Task: Add a dependency to the task Implement a new cloud-based contract negotiation system for a company , the existing task  Develop a new online tool for online market segmentation in the project CompleteTech
Action: Mouse moved to (96, 674)
Screenshot: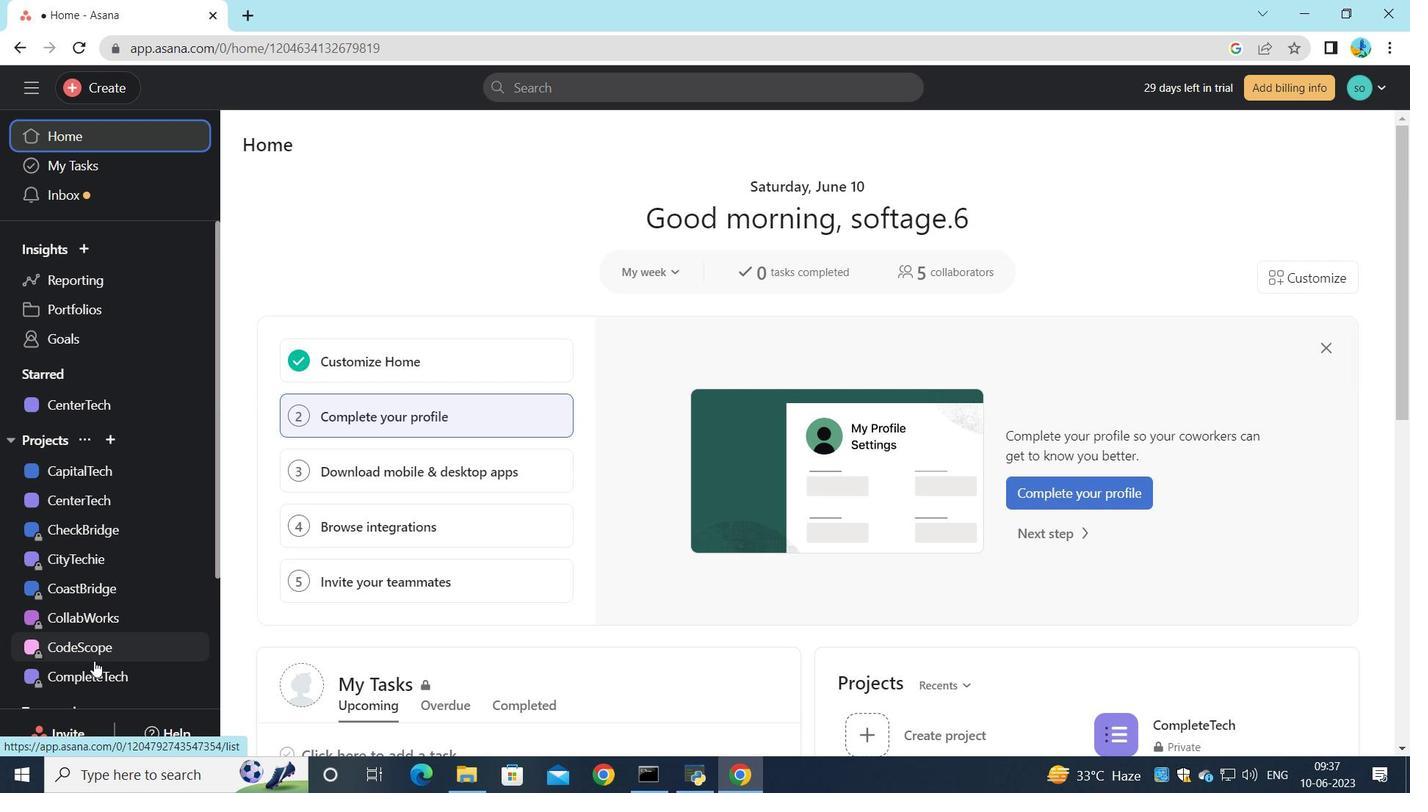 
Action: Mouse pressed left at (96, 674)
Screenshot: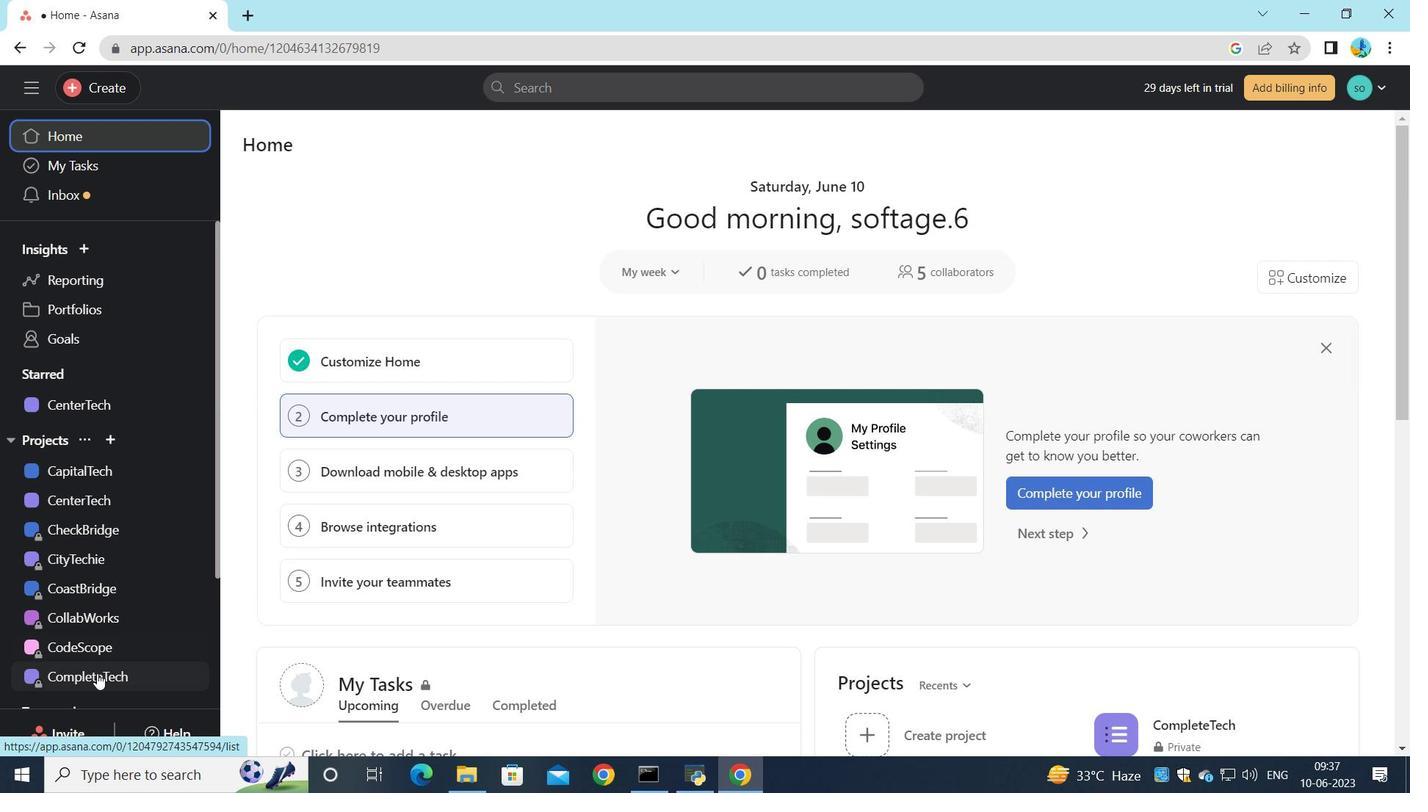 
Action: Mouse moved to (868, 410)
Screenshot: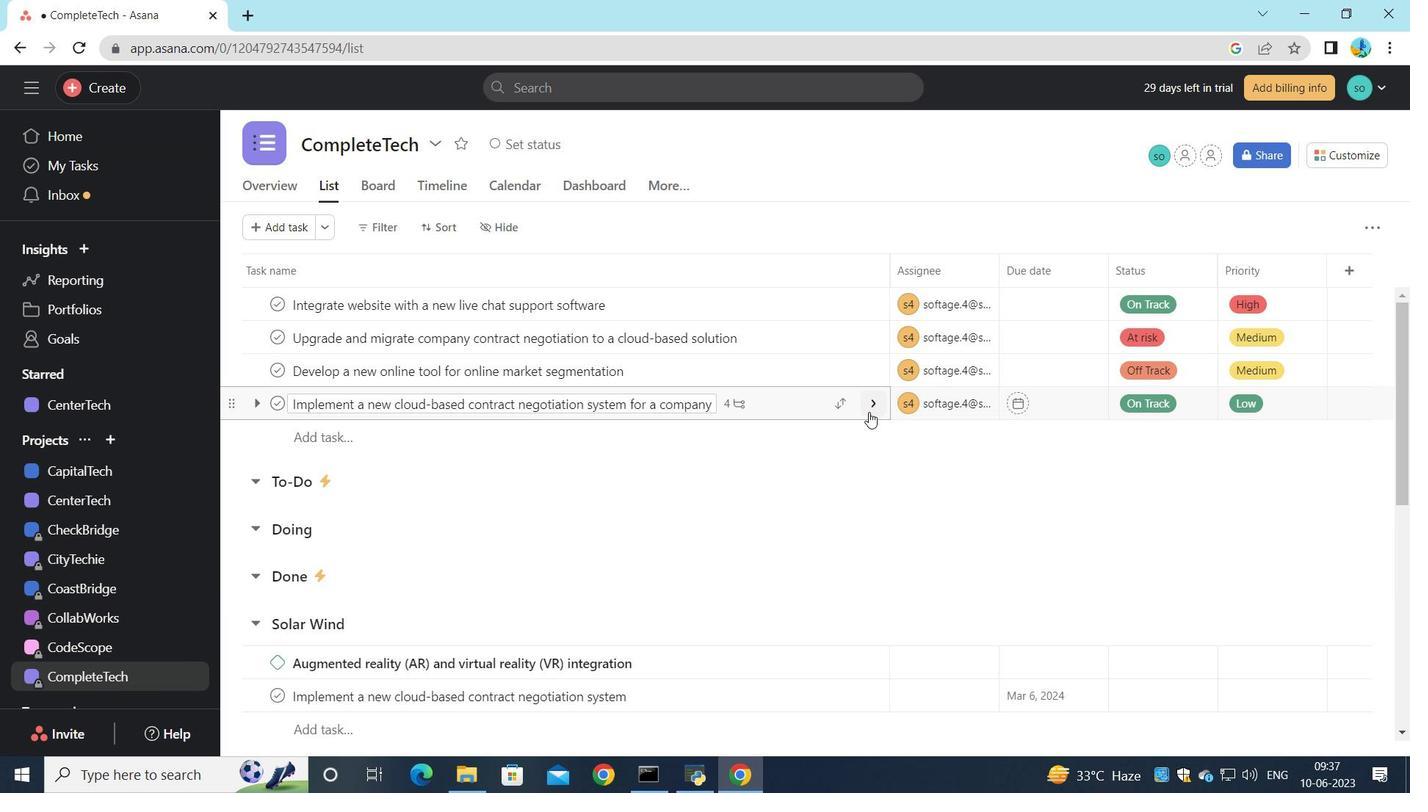 
Action: Mouse pressed left at (868, 410)
Screenshot: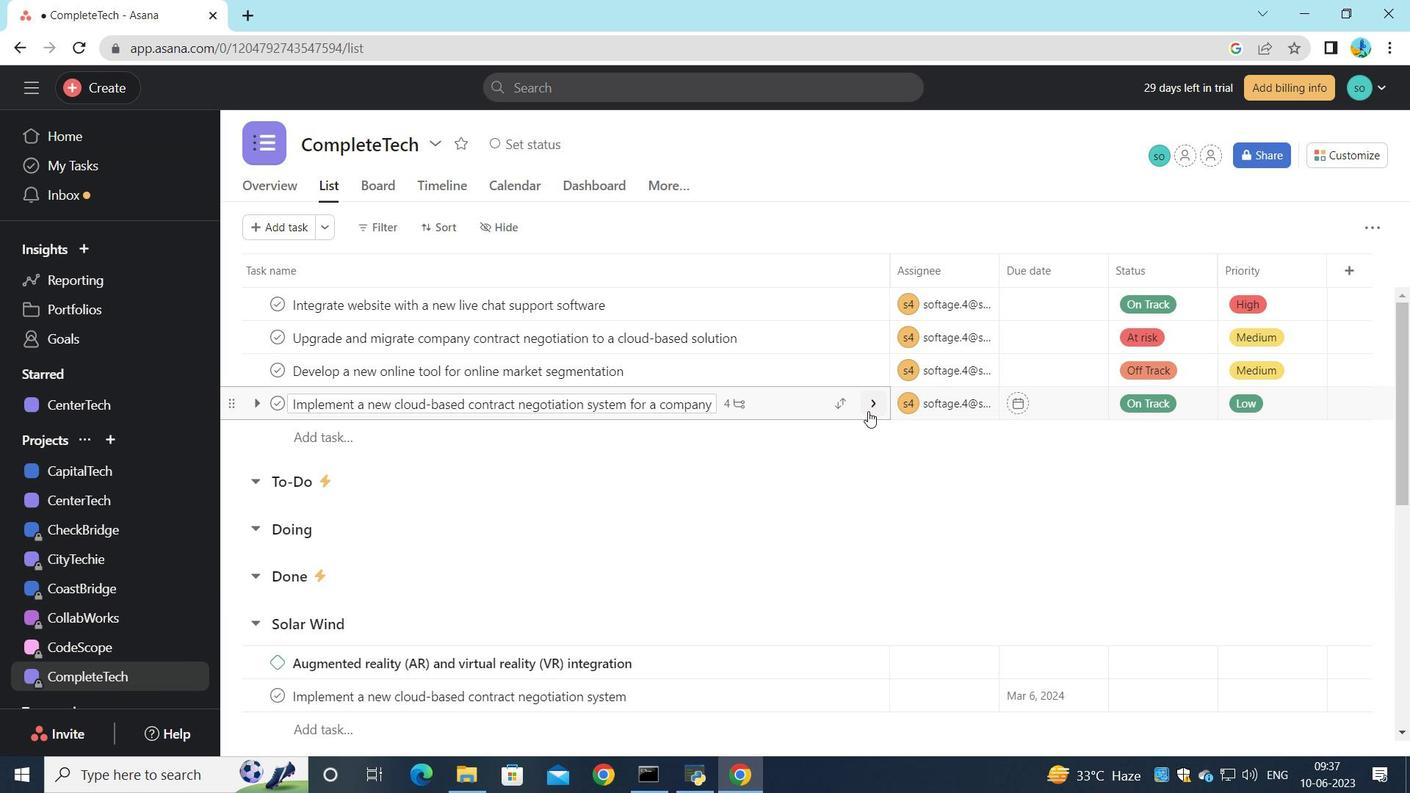 
Action: Mouse moved to (951, 538)
Screenshot: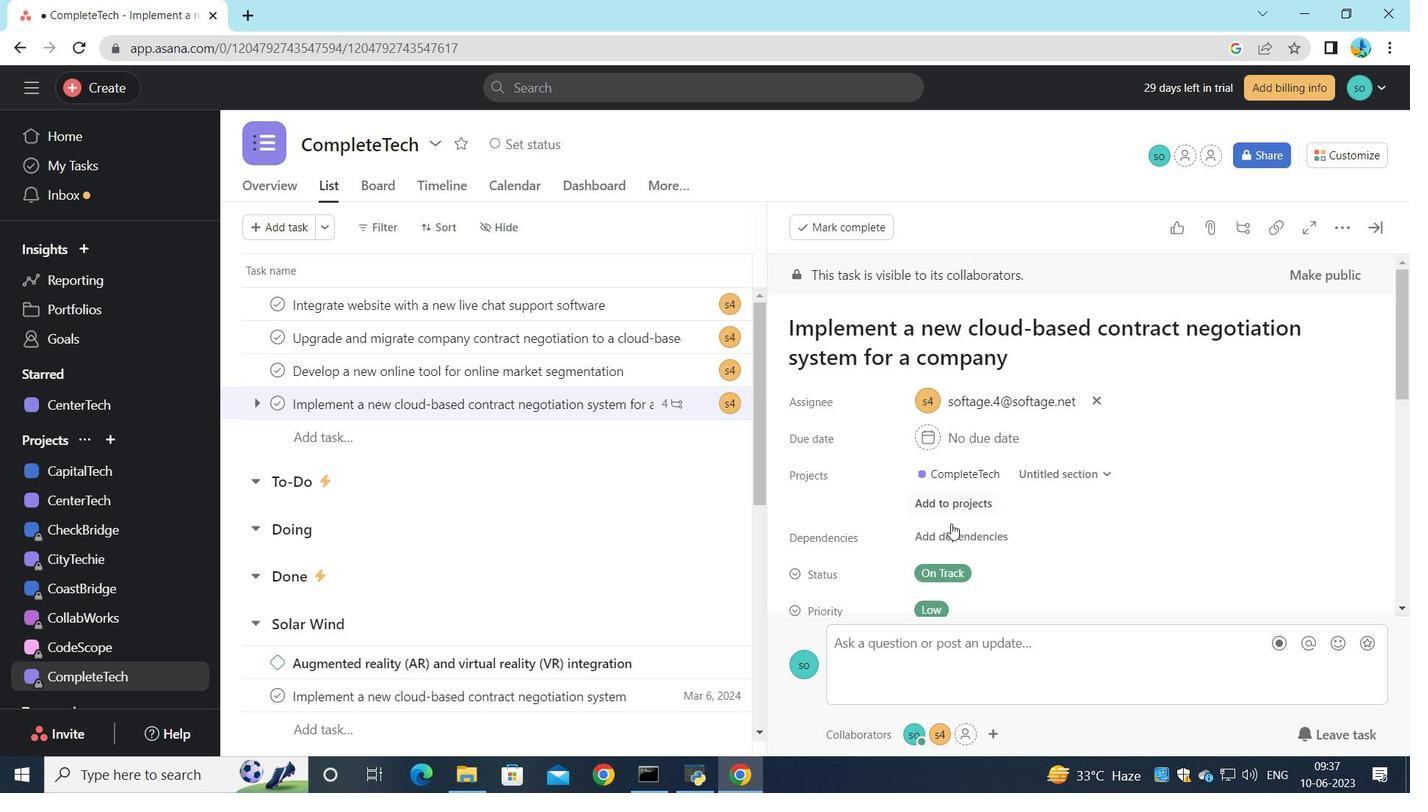 
Action: Mouse pressed left at (951, 538)
Screenshot: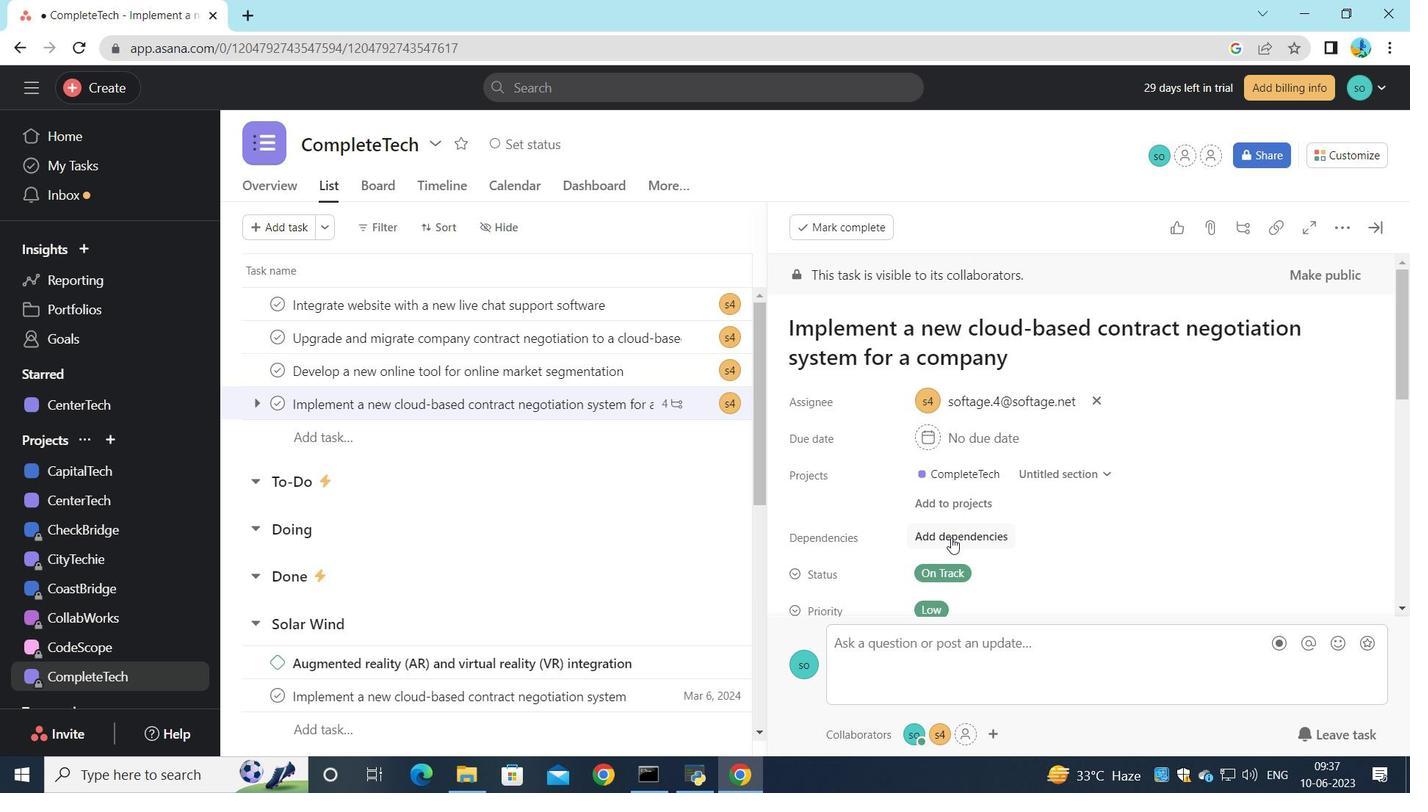 
Action: Mouse moved to (1029, 531)
Screenshot: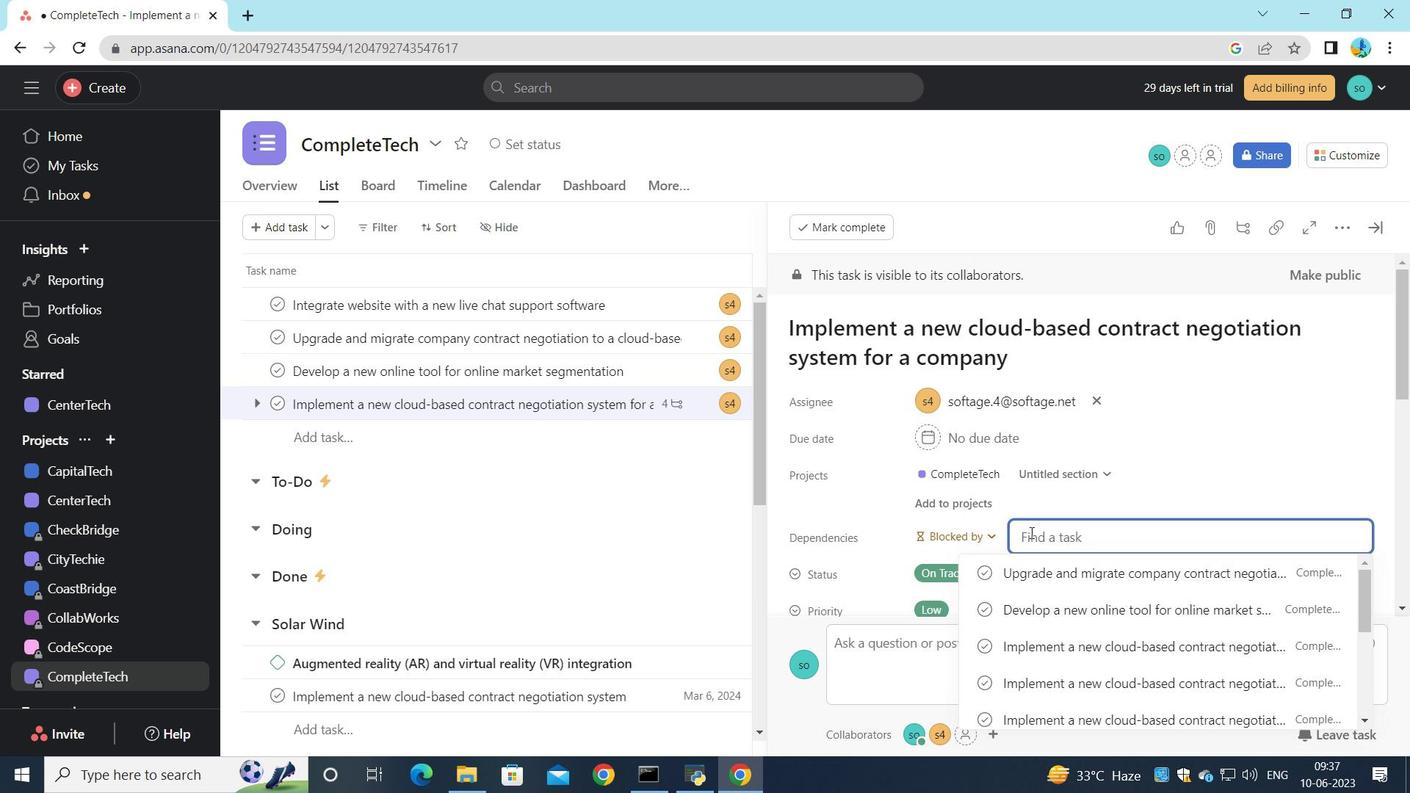 
Action: Key pressed <Key.shift><Key.shift><Key.shift><Key.shift><Key.shift>Devlop<Key.space>a<Key.space>new<Key.space>online<Key.space><Key.left><Key.left><Key.left><Key.left><Key.left><Key.left><Key.left><Key.left><Key.left><Key.left><Key.left><Key.left><Key.left><Key.left><Key.left><Key.left><Key.left>e<Key.right><Key.right><Key.right><Key.right><Key.right><Key.right><Key.right><Key.right><Key.right><Key.right><Key.right><Key.right><Key.right><Key.right><Key.right><Key.right><Key.space>tool<Key.space>for<Key.space>online<Key.space>market<Key.space>segmrntation
Screenshot: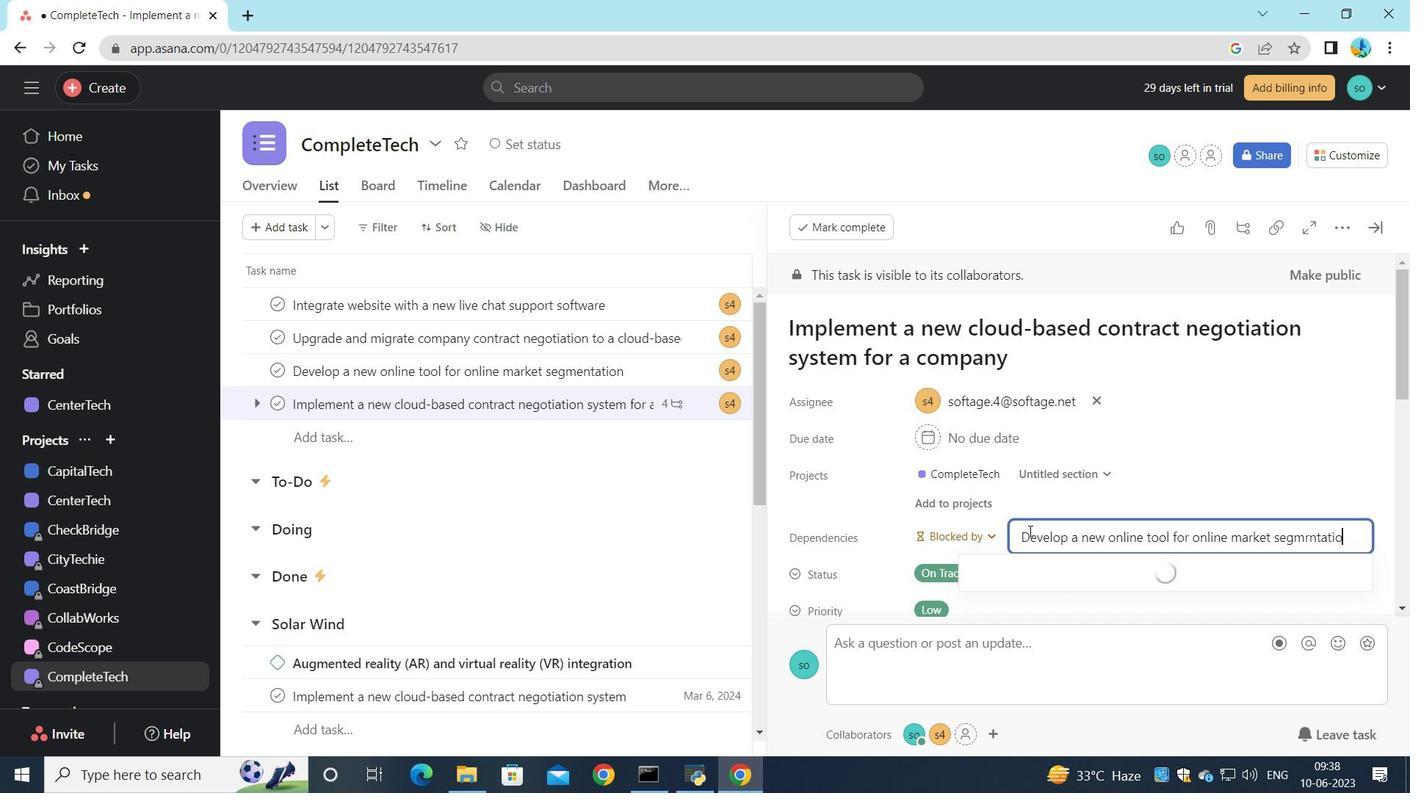 
Action: Mouse moved to (1176, 553)
Screenshot: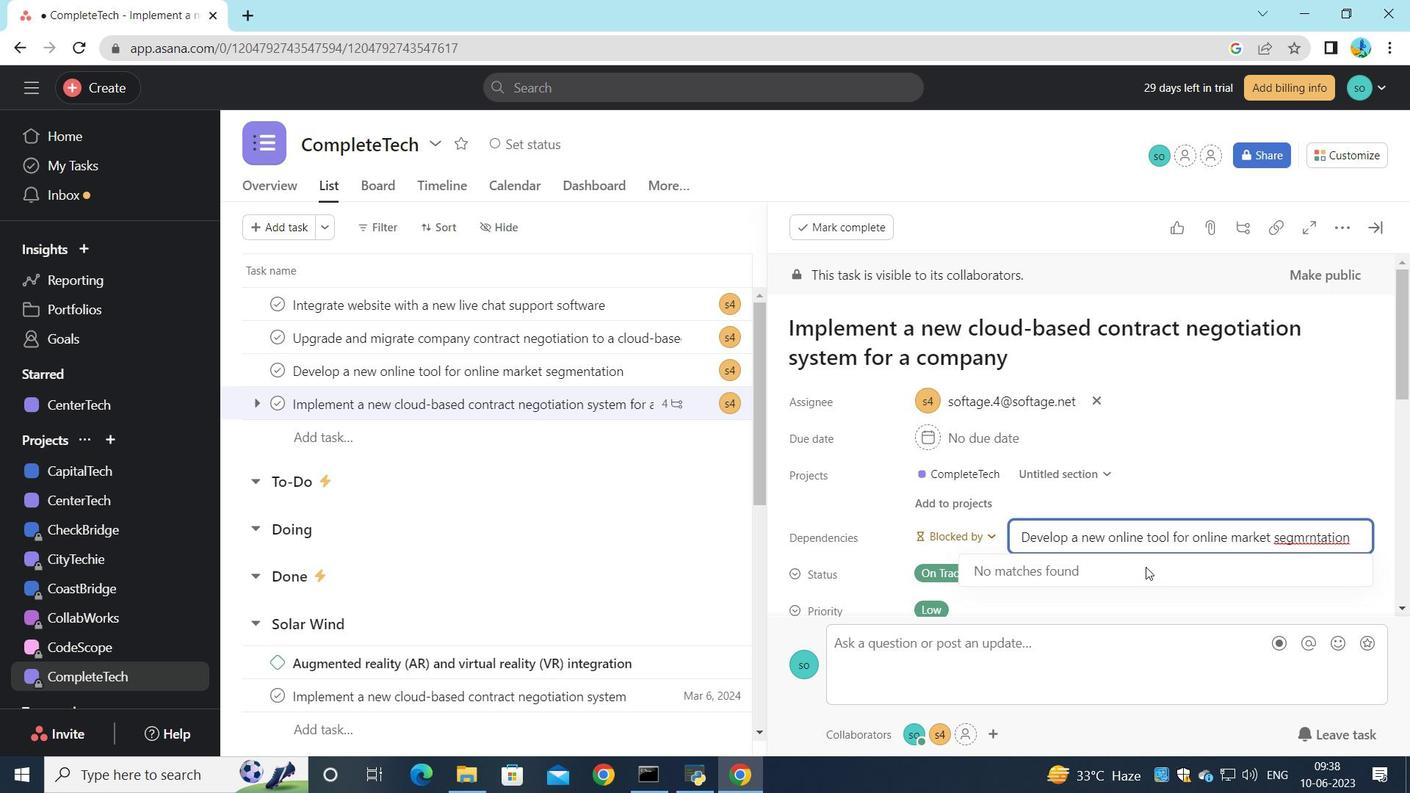 
Action: Key pressed <Key.backspace><Key.backspace>
Screenshot: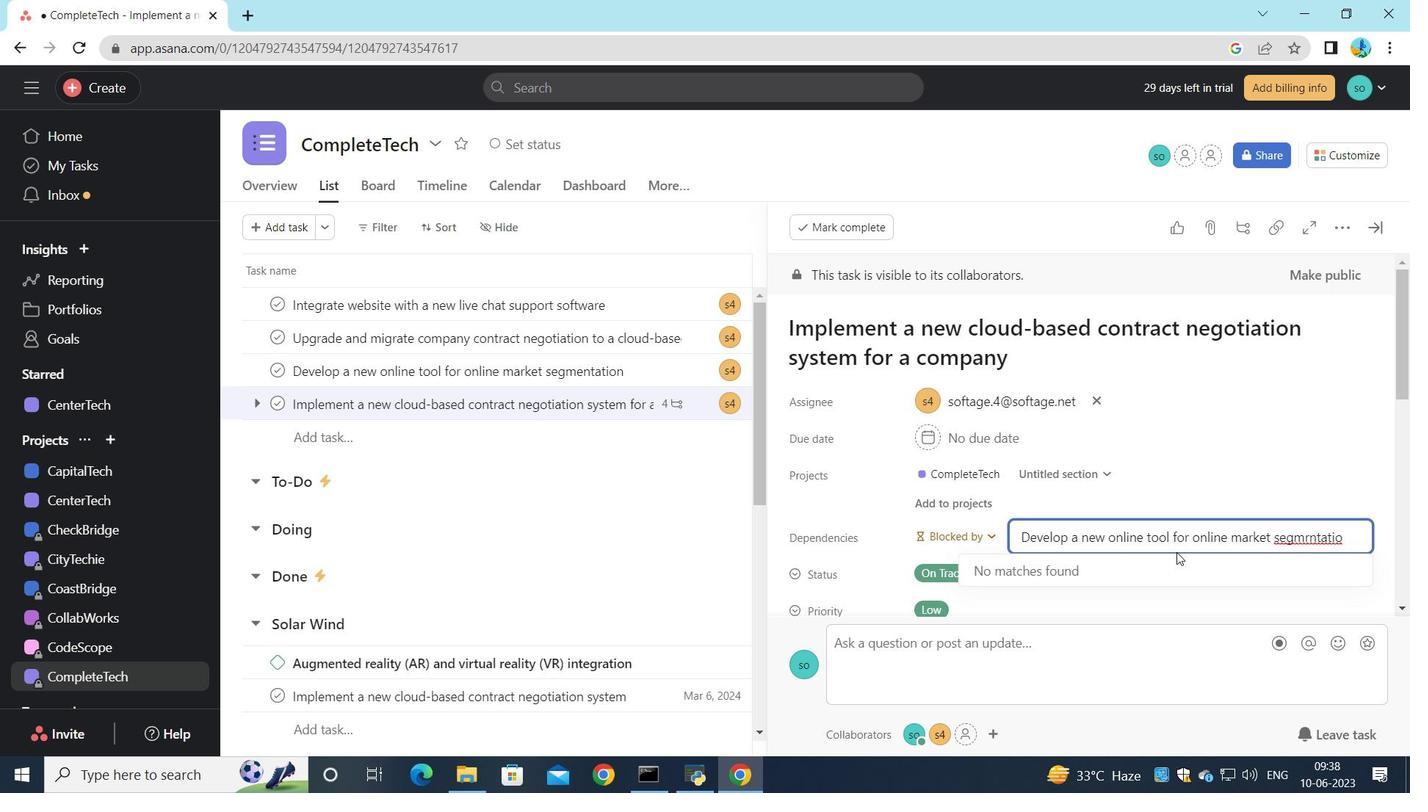 
Action: Mouse moved to (1312, 538)
Screenshot: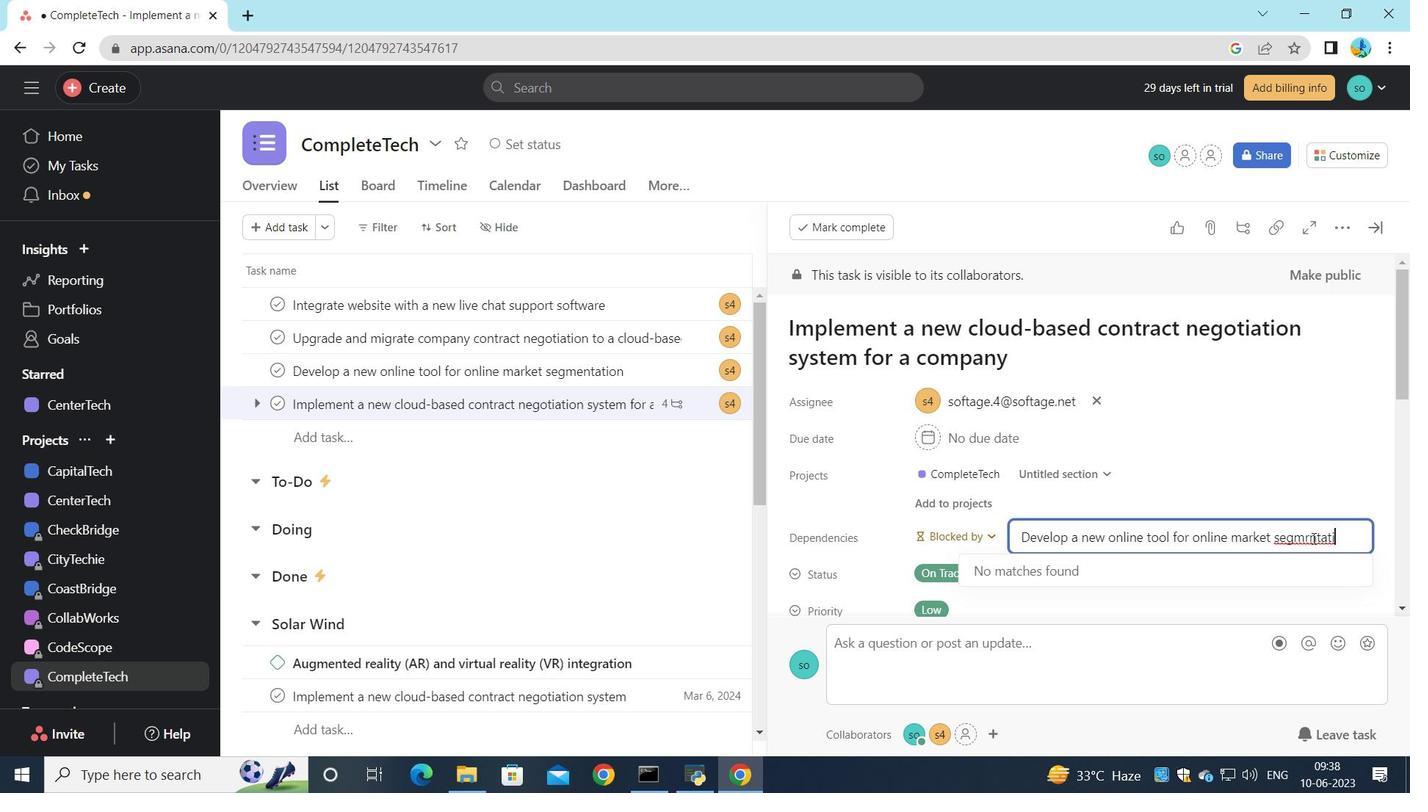 
Action: Mouse pressed left at (1312, 538)
Screenshot: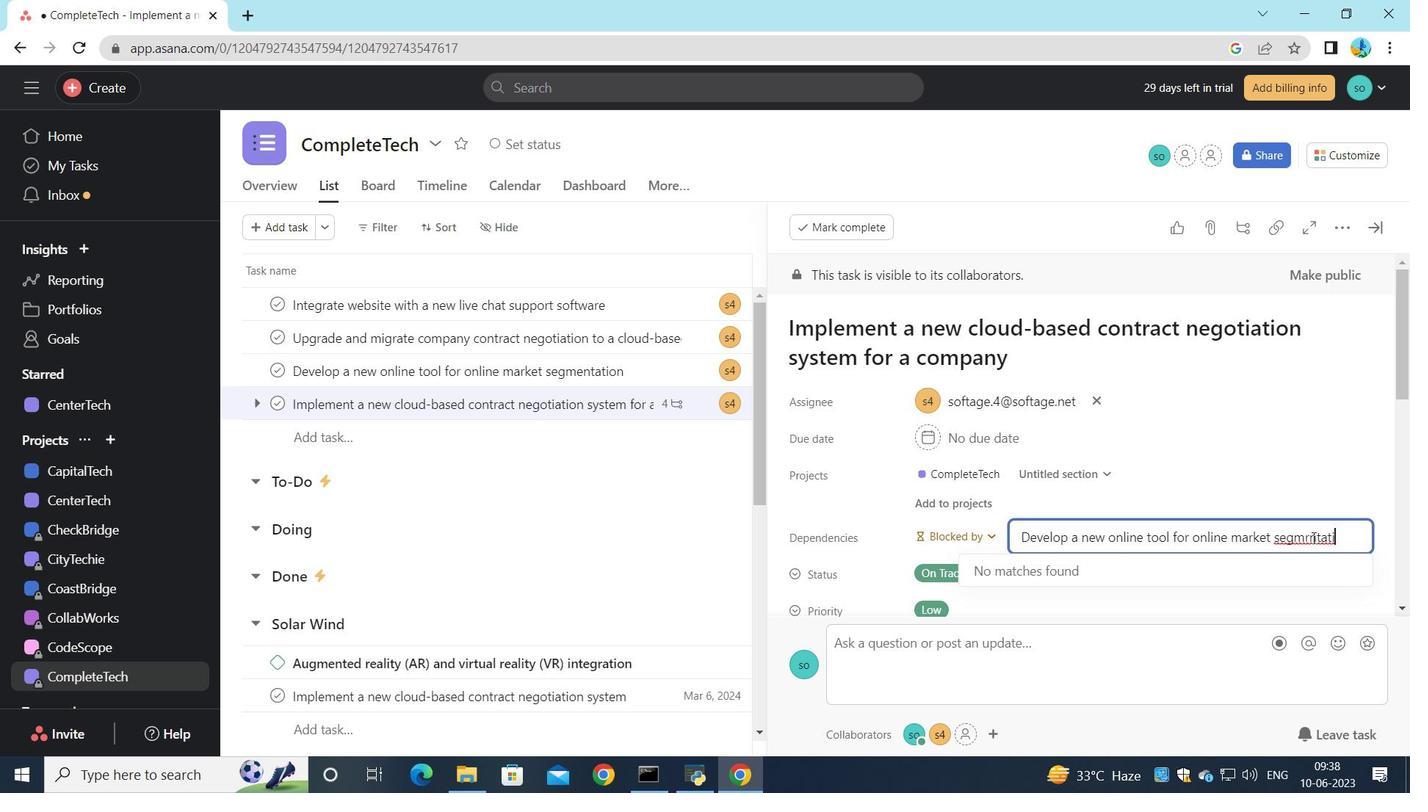 
Action: Key pressed <Key.backspace>e
Screenshot: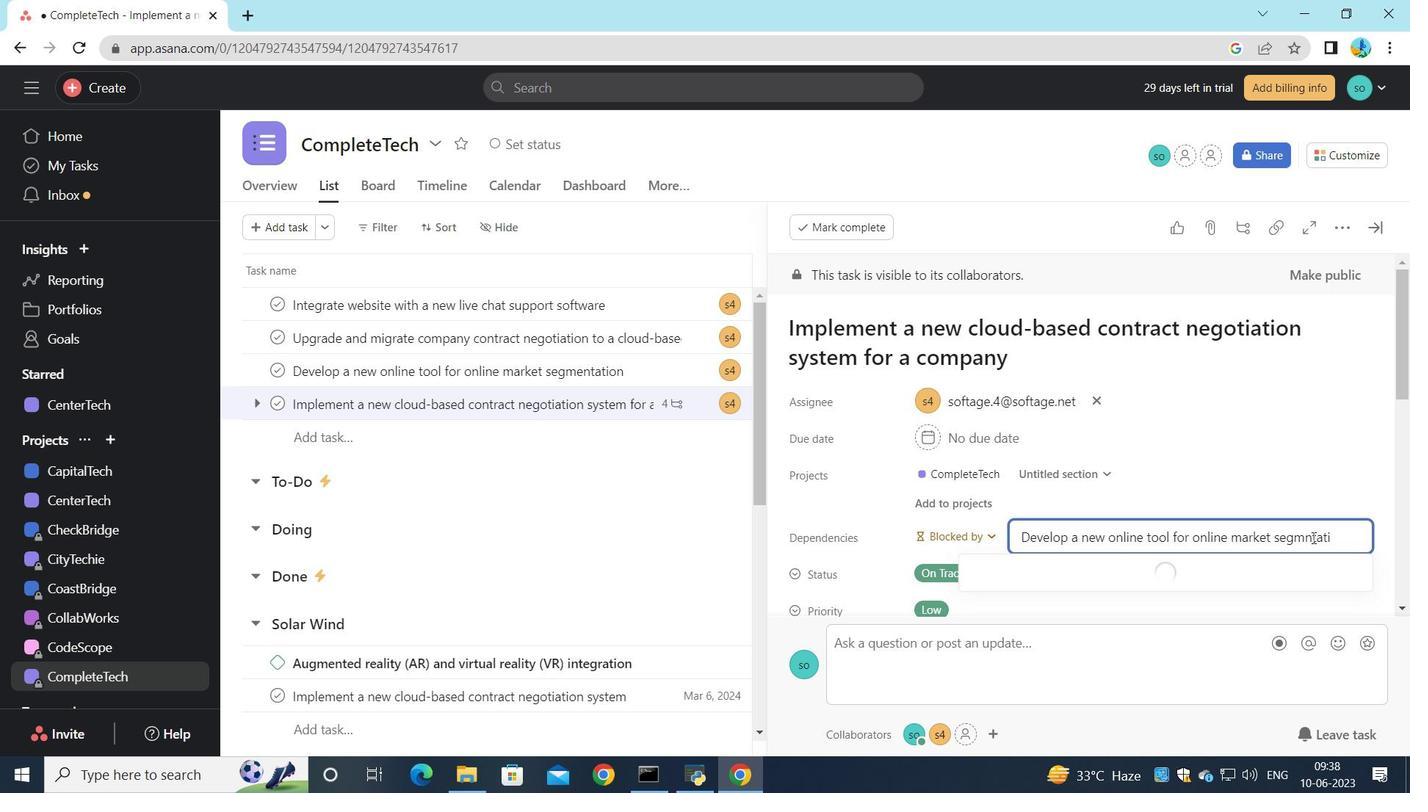 
Action: Mouse moved to (1341, 537)
Screenshot: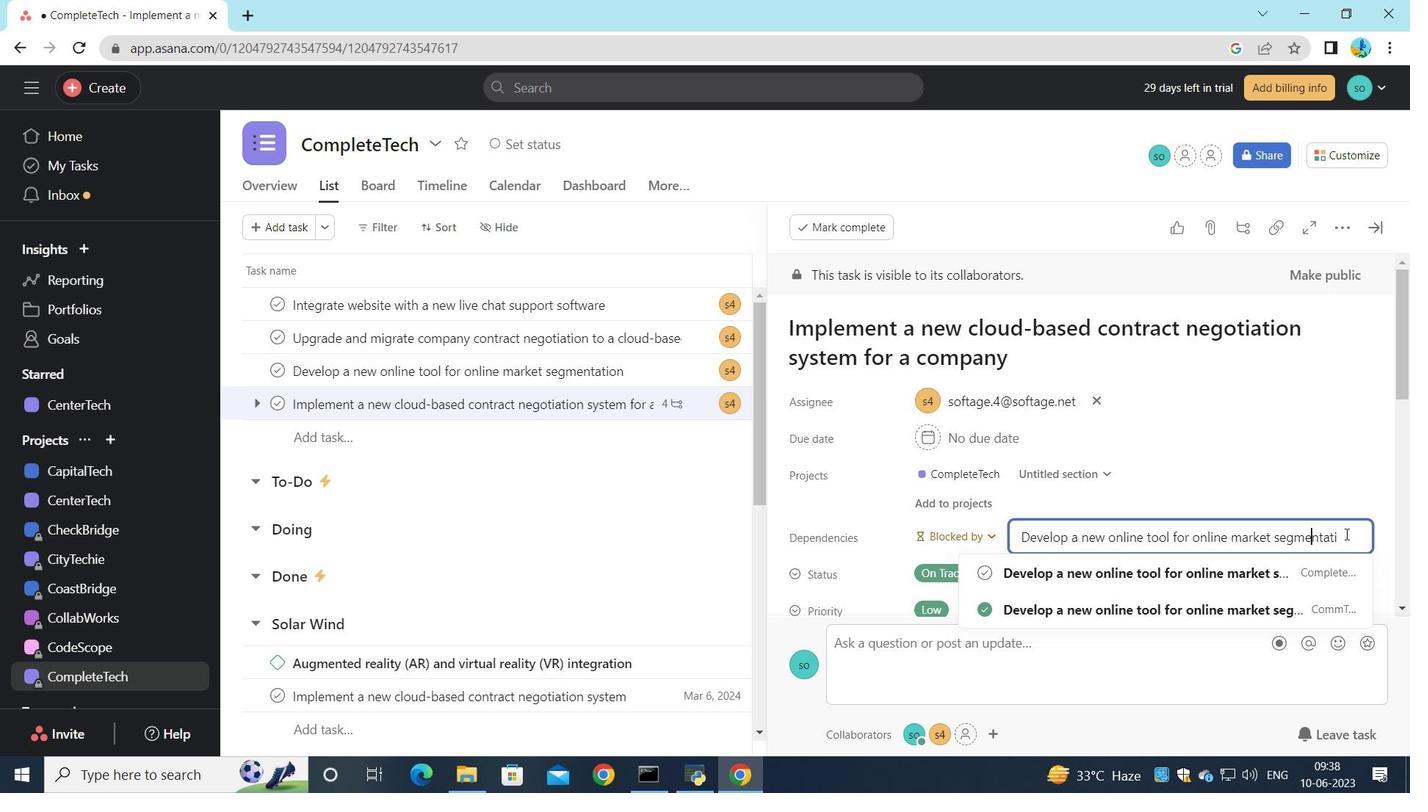 
Action: Mouse pressed left at (1341, 537)
Screenshot: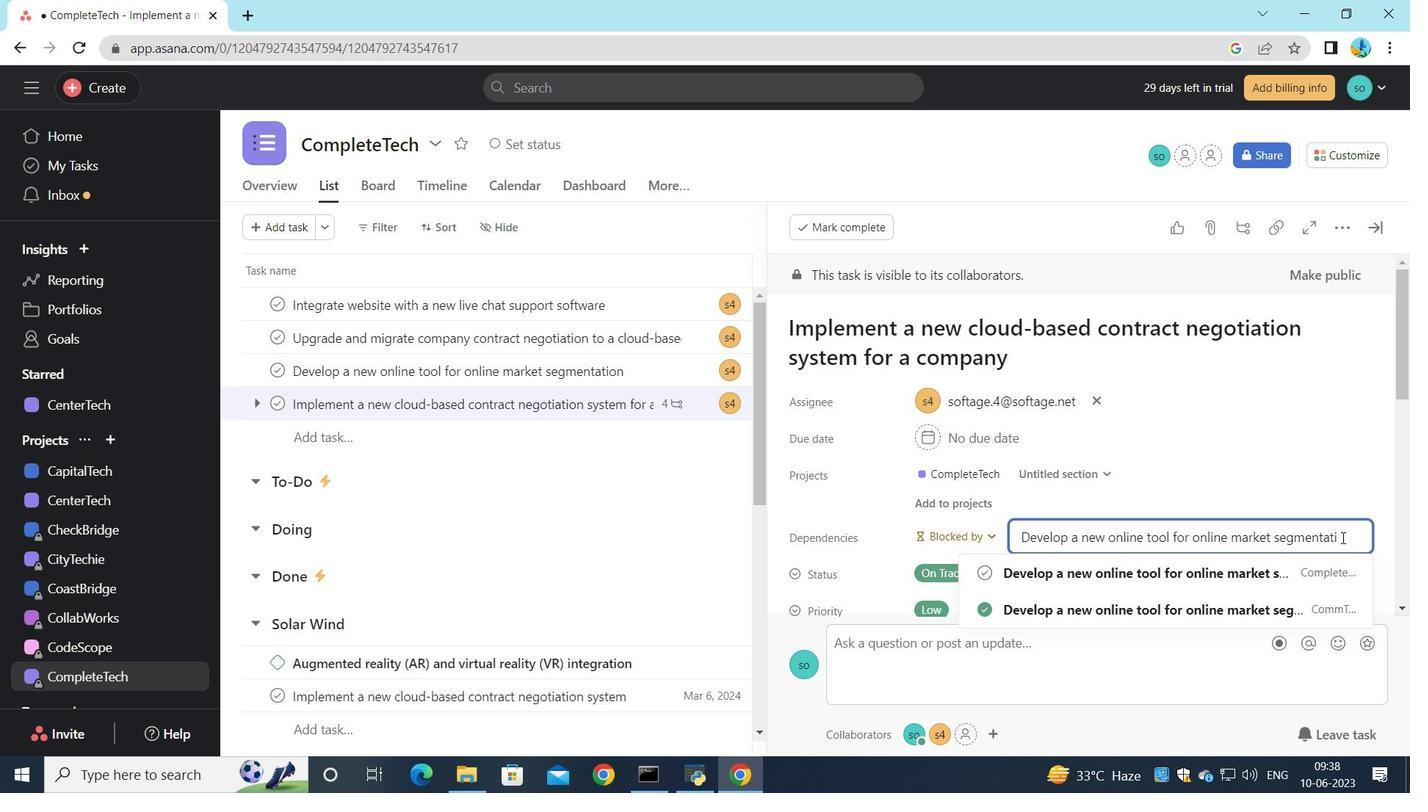 
Action: Key pressed <Key.backspace>on
Screenshot: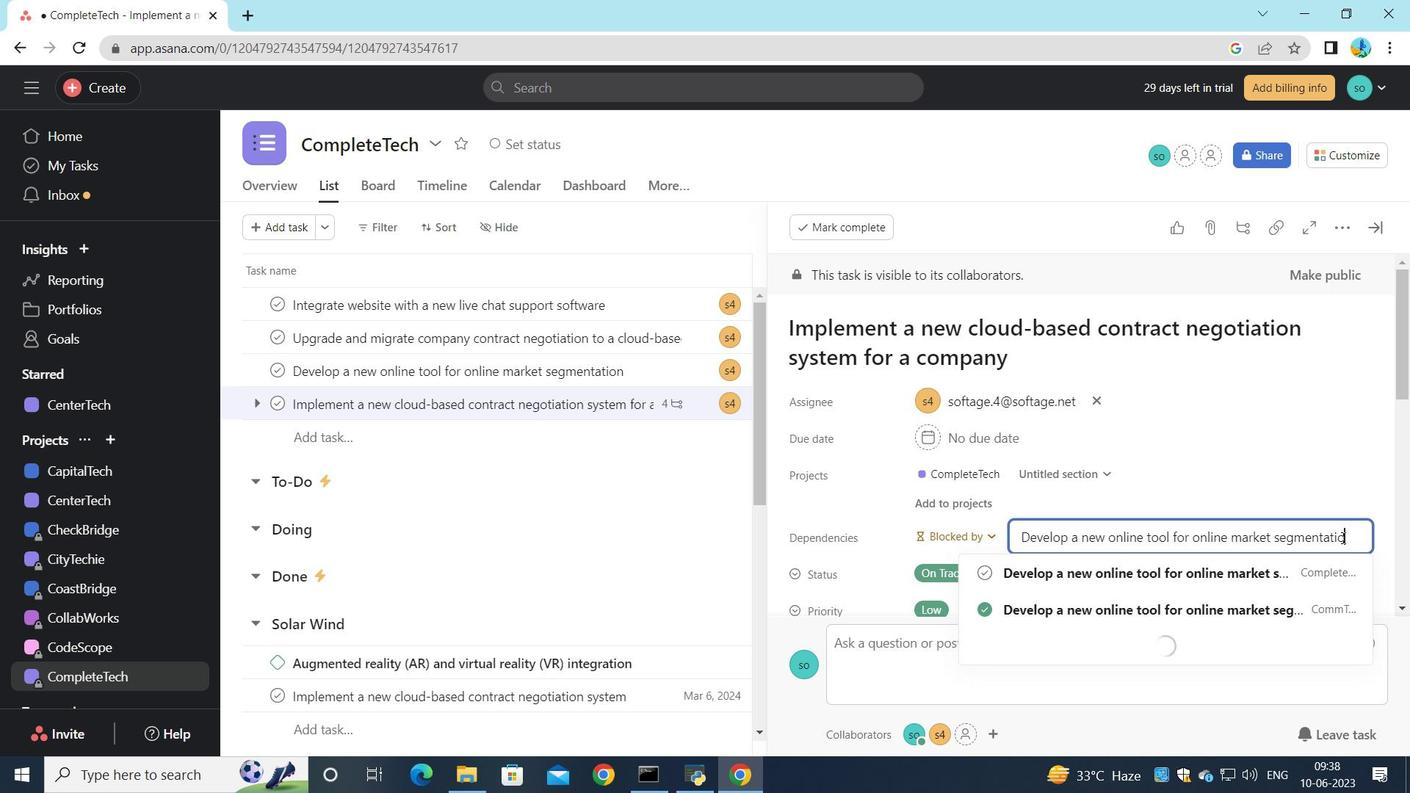 
Action: Mouse moved to (1159, 567)
Screenshot: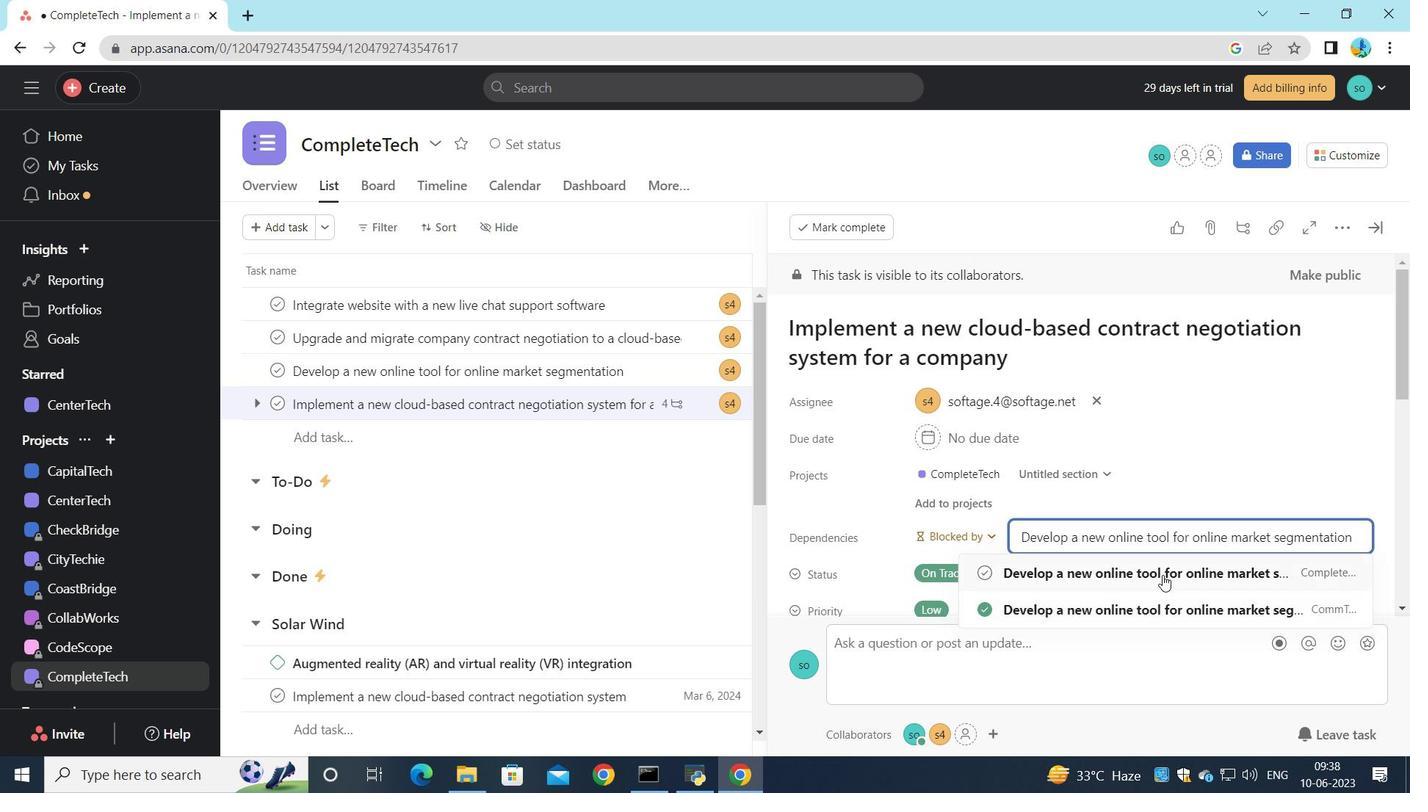 
Action: Mouse pressed left at (1159, 567)
Screenshot: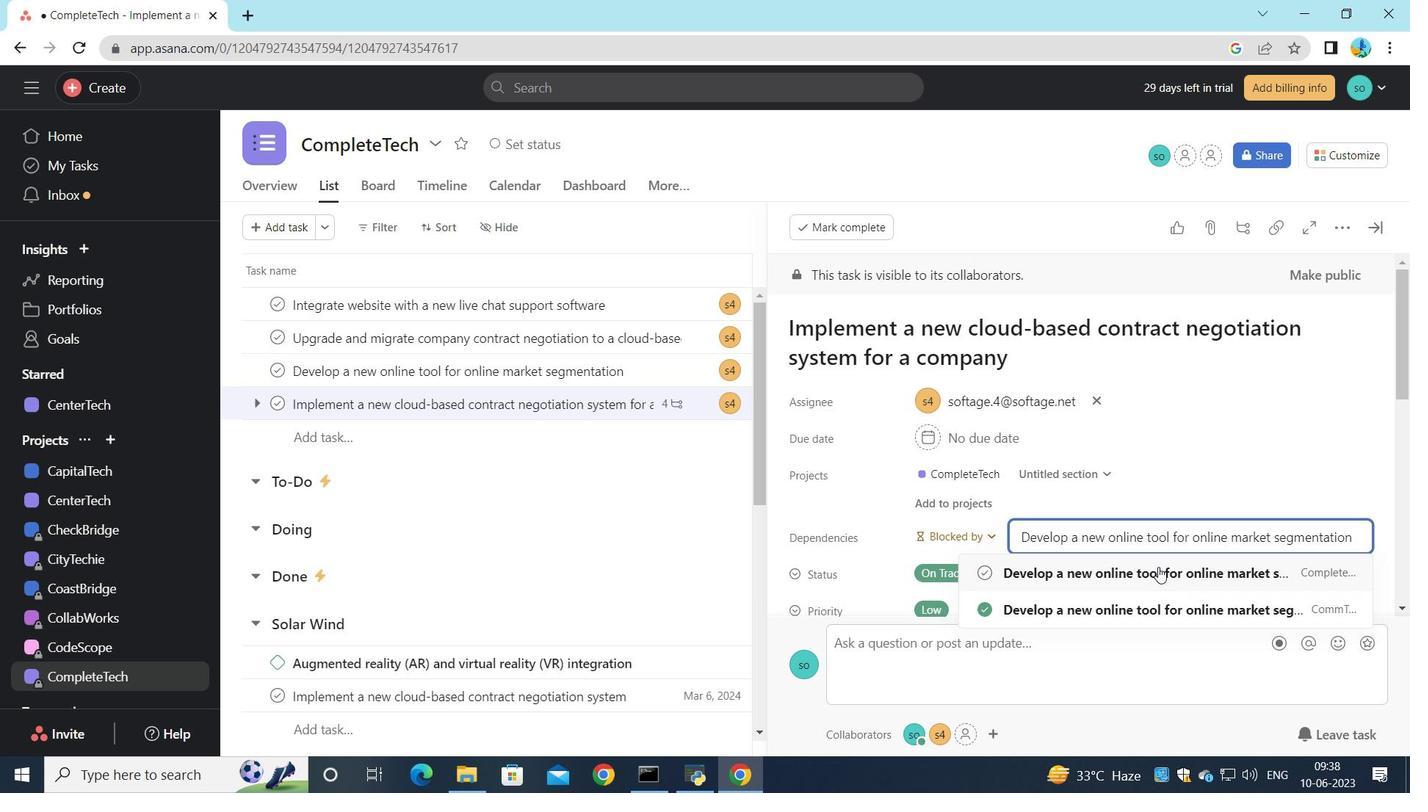 
Action: Mouse moved to (1123, 587)
Screenshot: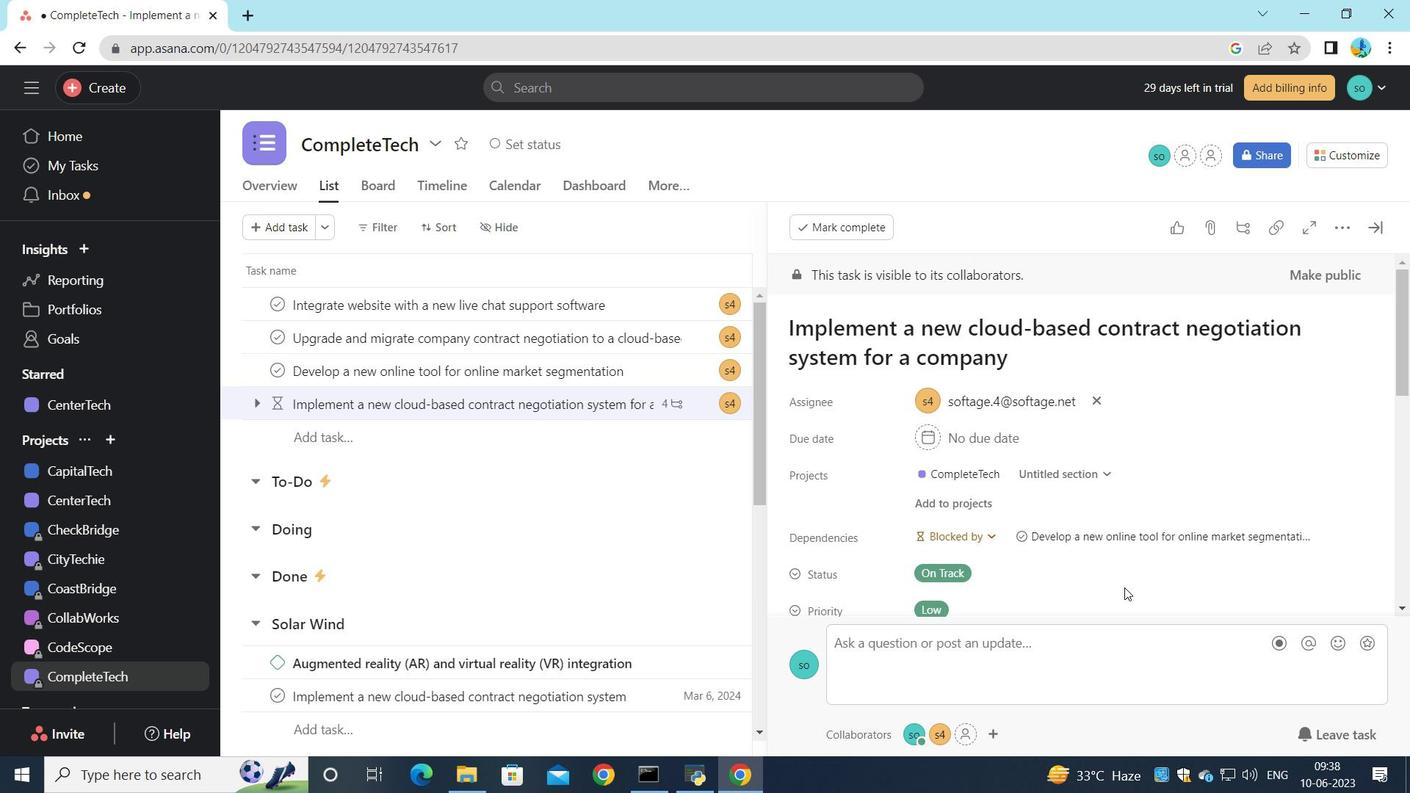 
